 Task: In the  document reminder.odt Download file as 'Rich Text Format' Share this file with 'softage2@softage.net' Insert the command  Editing
Action: Mouse moved to (246, 349)
Screenshot: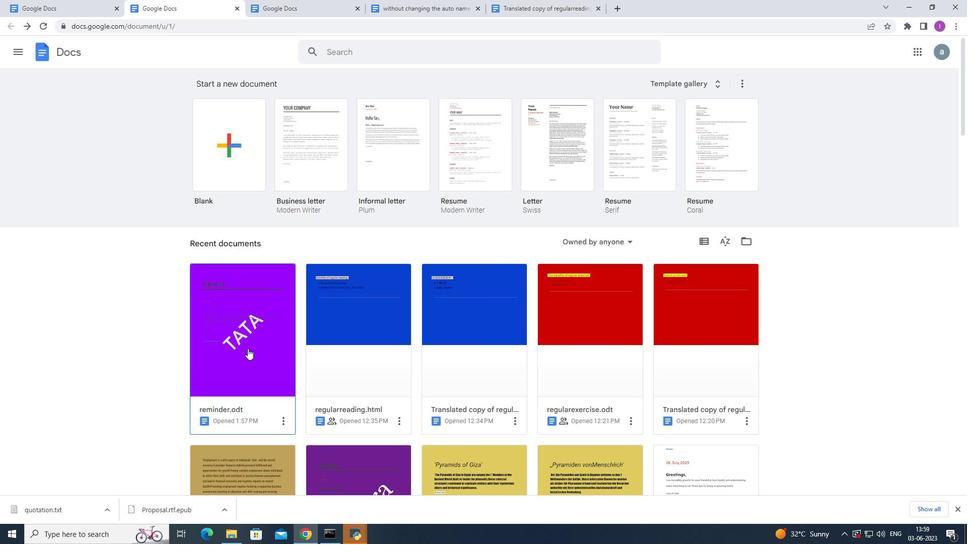 
Action: Mouse pressed left at (246, 349)
Screenshot: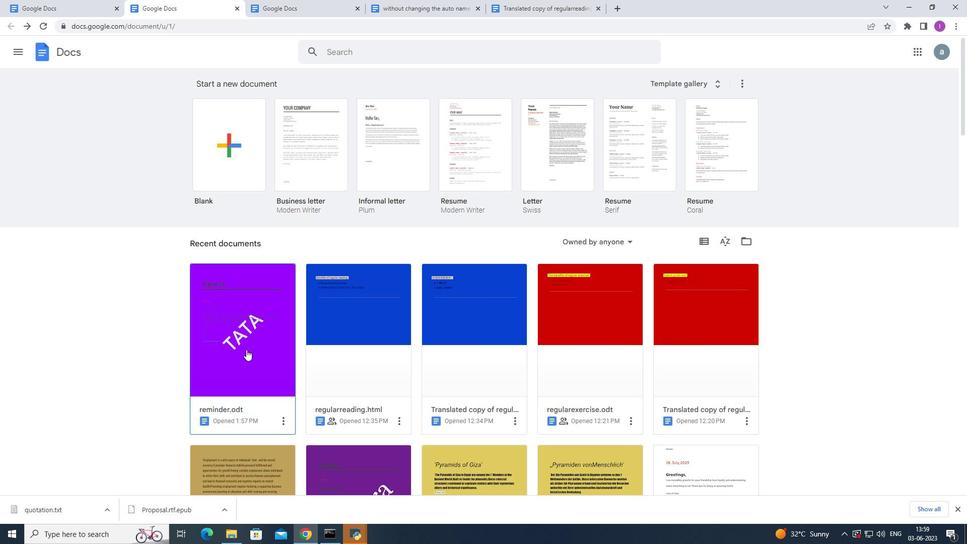
Action: Mouse moved to (36, 59)
Screenshot: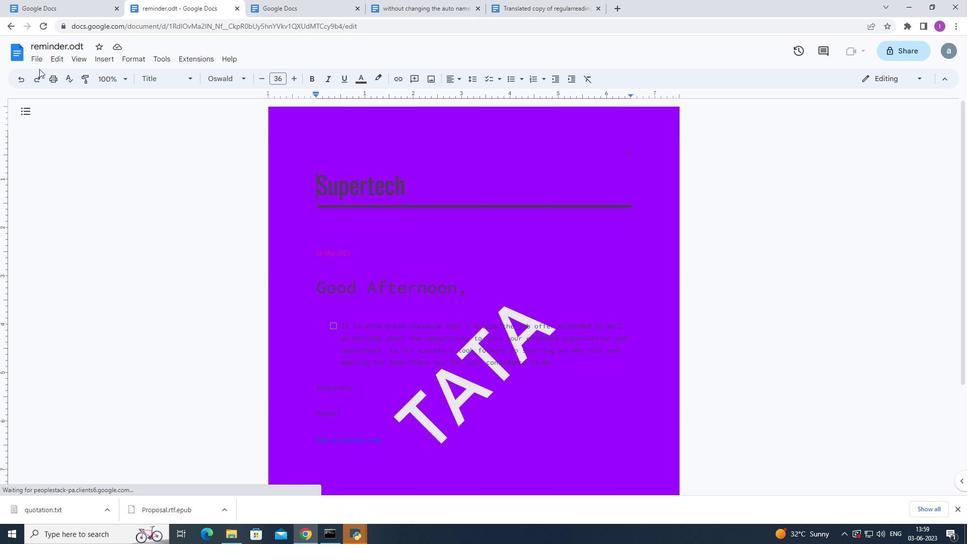 
Action: Mouse pressed left at (36, 59)
Screenshot: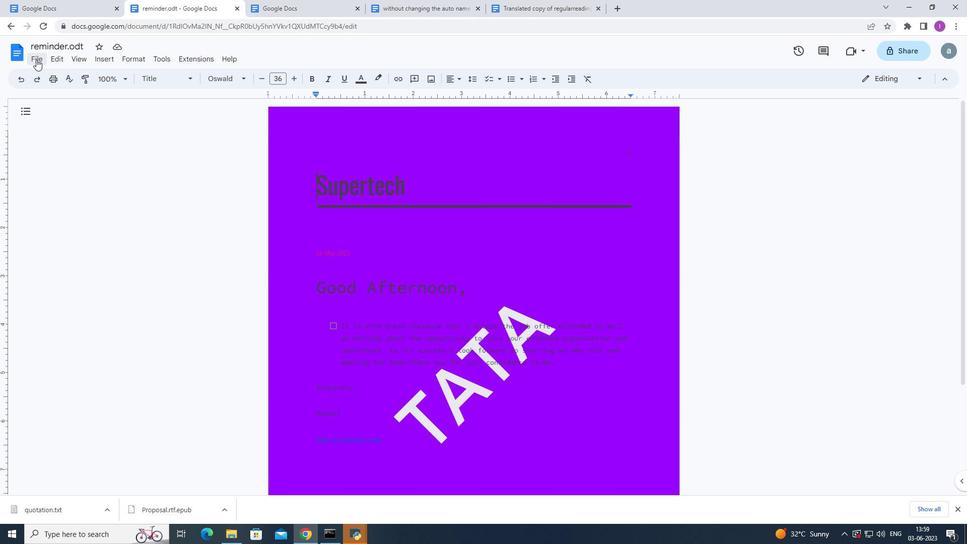
Action: Mouse moved to (220, 198)
Screenshot: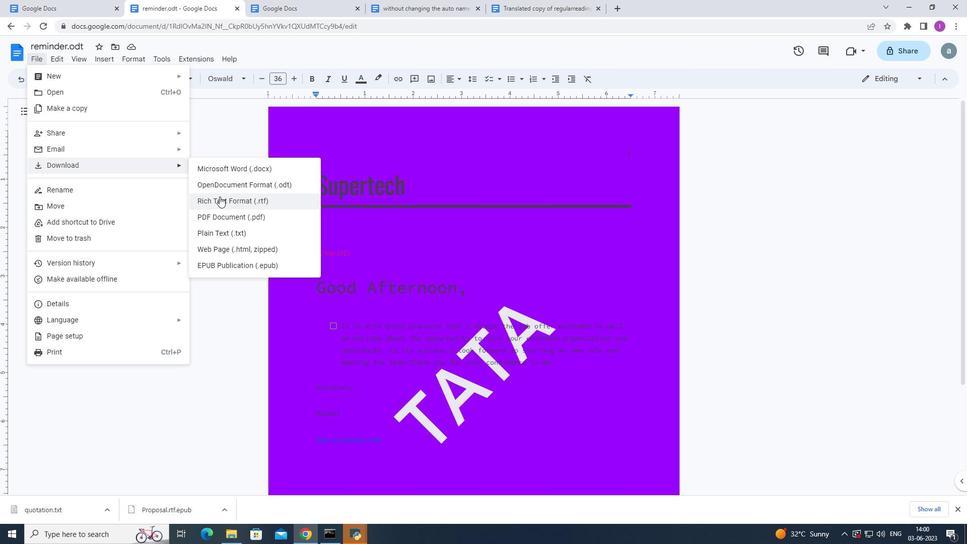 
Action: Mouse pressed left at (220, 198)
Screenshot: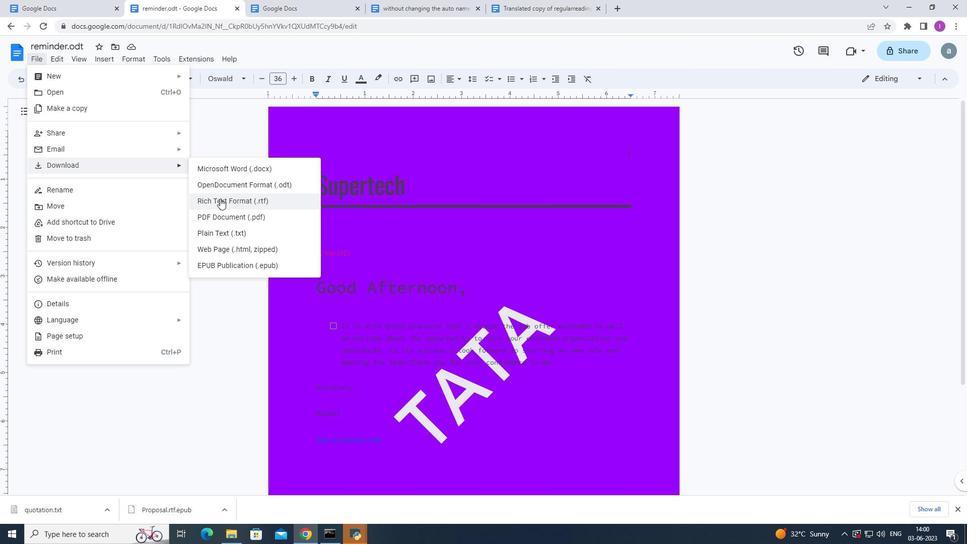 
Action: Mouse moved to (33, 58)
Screenshot: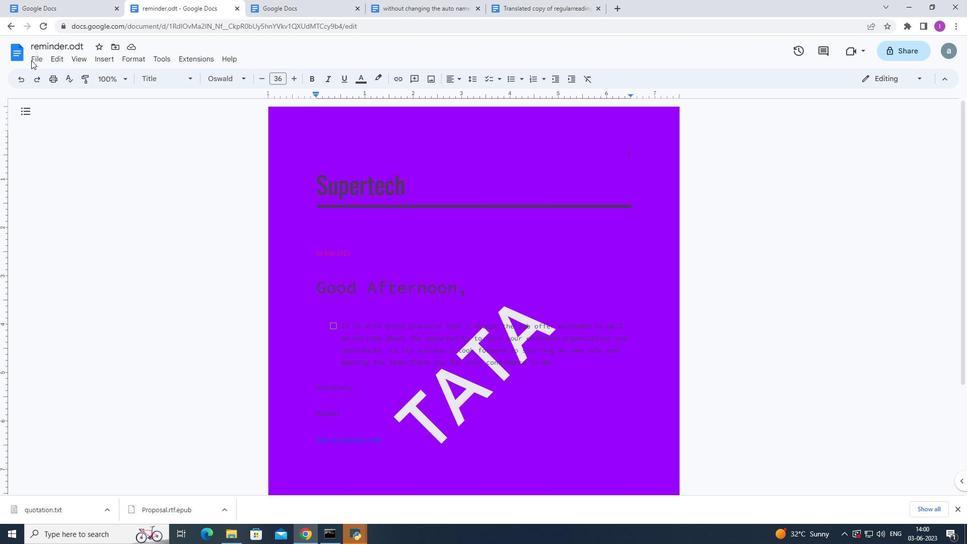 
Action: Mouse pressed left at (33, 58)
Screenshot: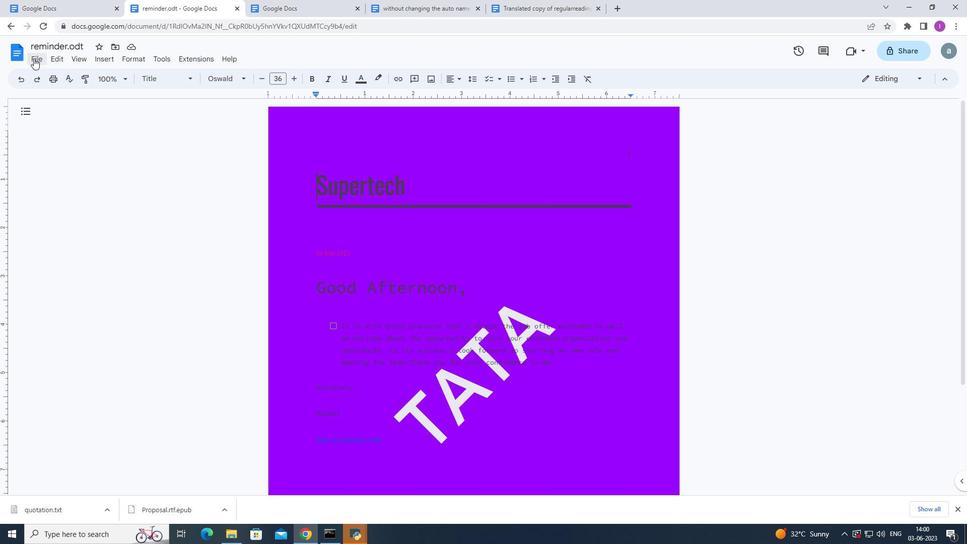 
Action: Mouse moved to (218, 197)
Screenshot: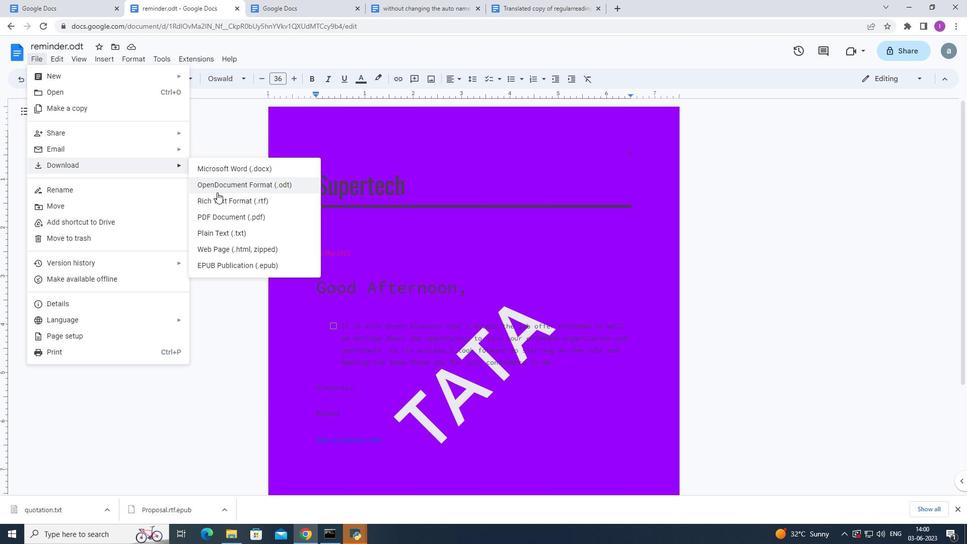 
Action: Mouse pressed left at (218, 197)
Screenshot: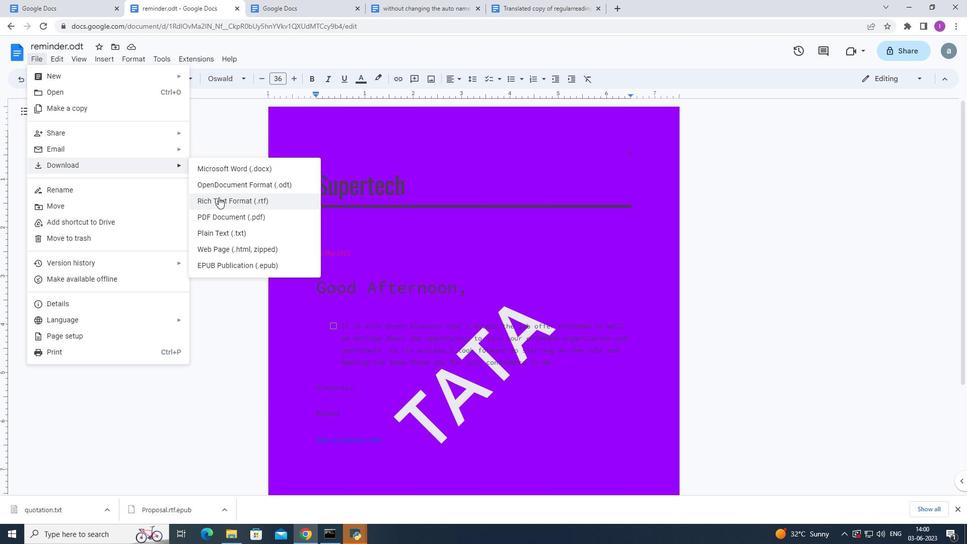 
Action: Mouse moved to (29, 57)
Screenshot: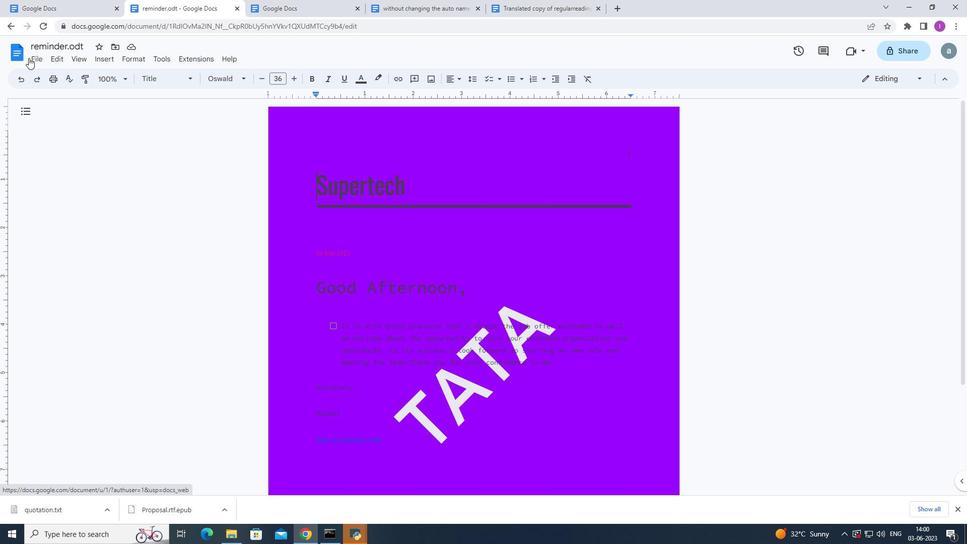 
Action: Mouse pressed left at (29, 57)
Screenshot: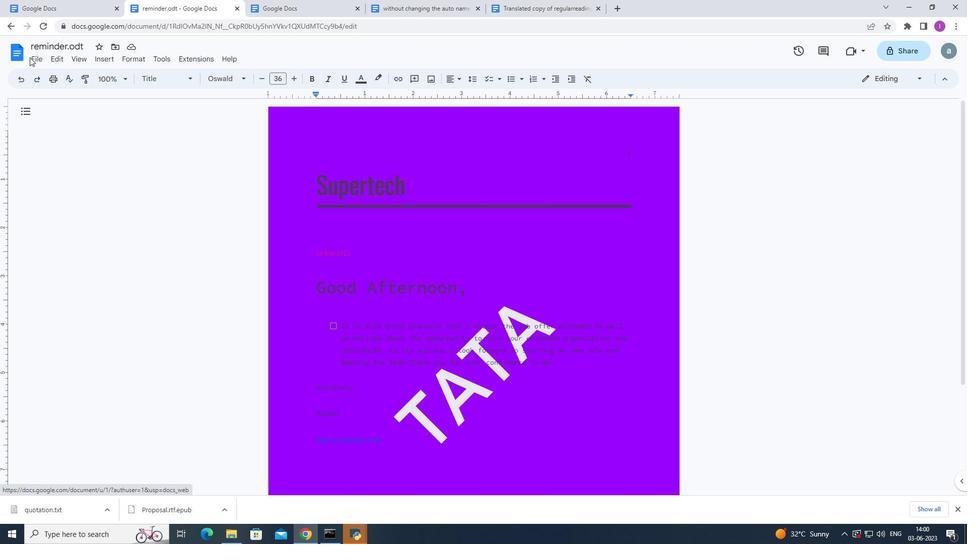 
Action: Mouse moved to (42, 59)
Screenshot: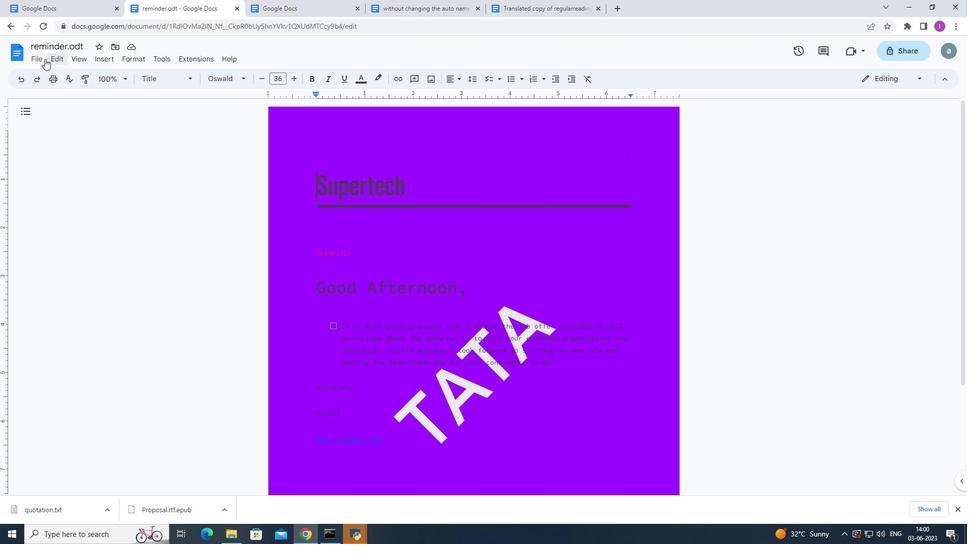 
Action: Mouse pressed left at (42, 59)
Screenshot: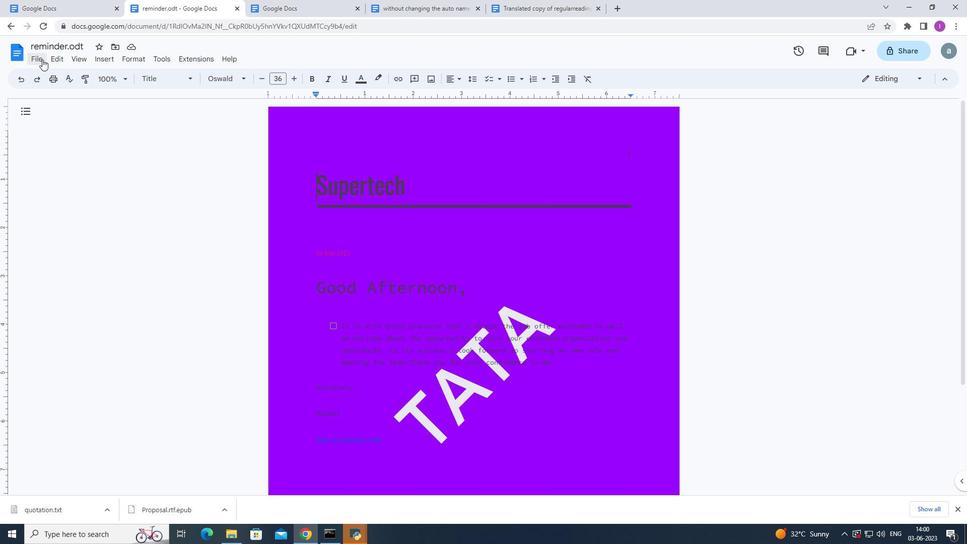
Action: Mouse moved to (224, 135)
Screenshot: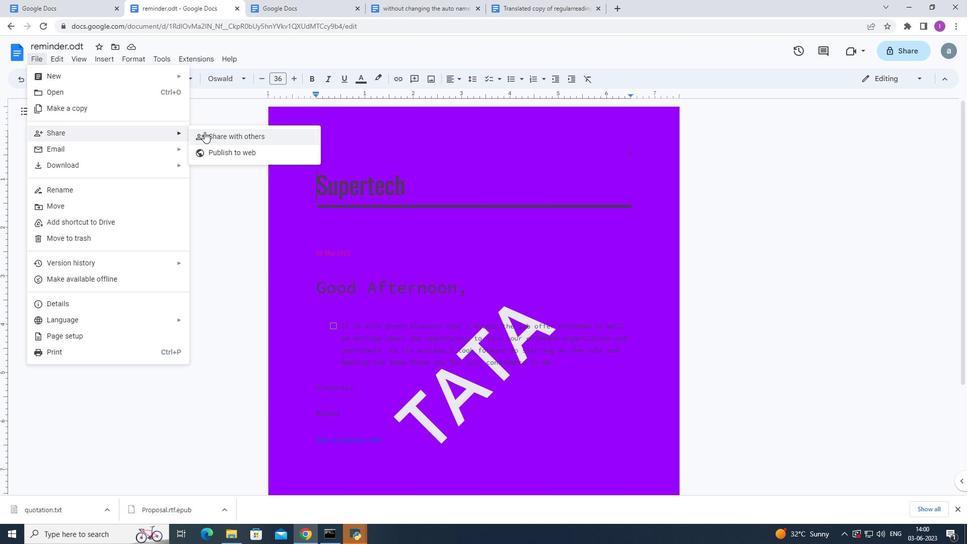 
Action: Mouse pressed left at (224, 135)
Screenshot: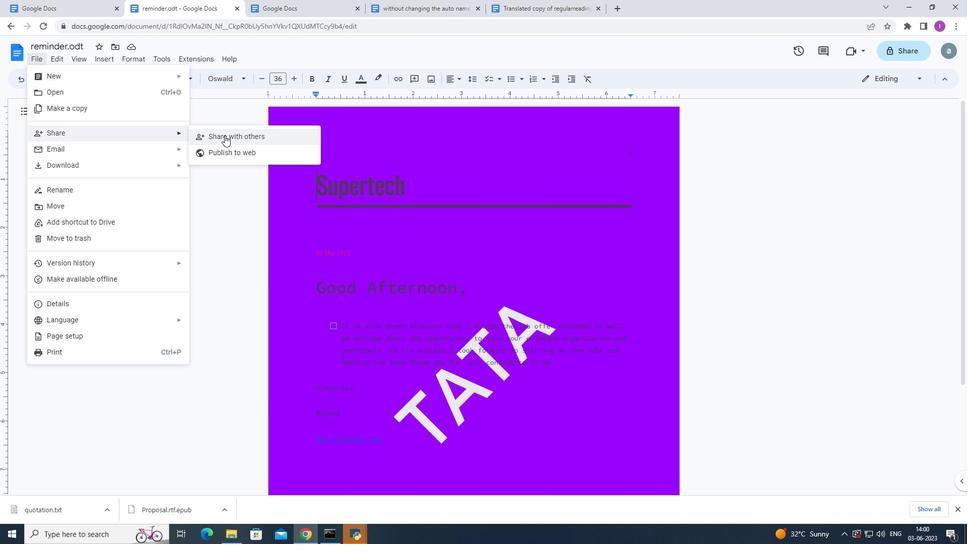 
Action: Mouse moved to (387, 213)
Screenshot: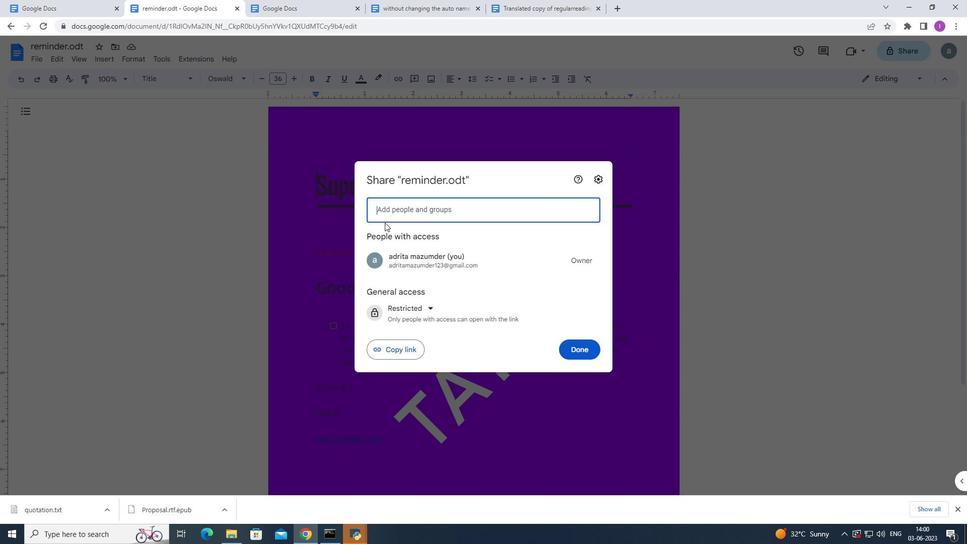 
Action: Key pressed so
Screenshot: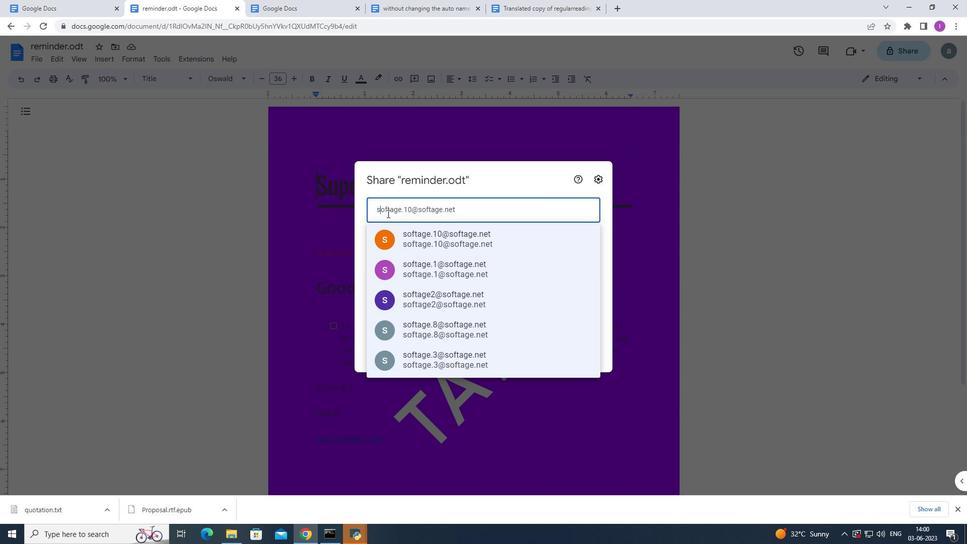 
Action: Mouse moved to (437, 297)
Screenshot: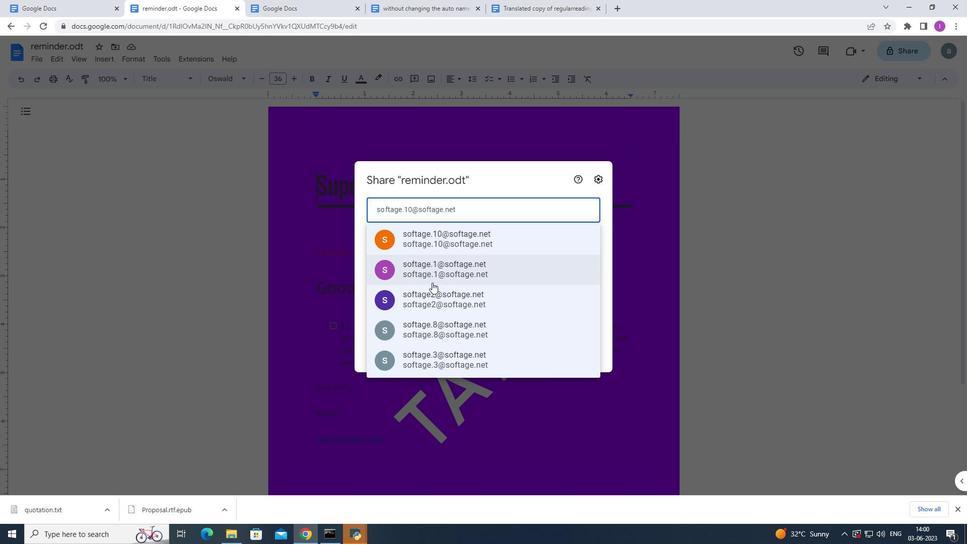 
Action: Mouse pressed left at (437, 297)
Screenshot: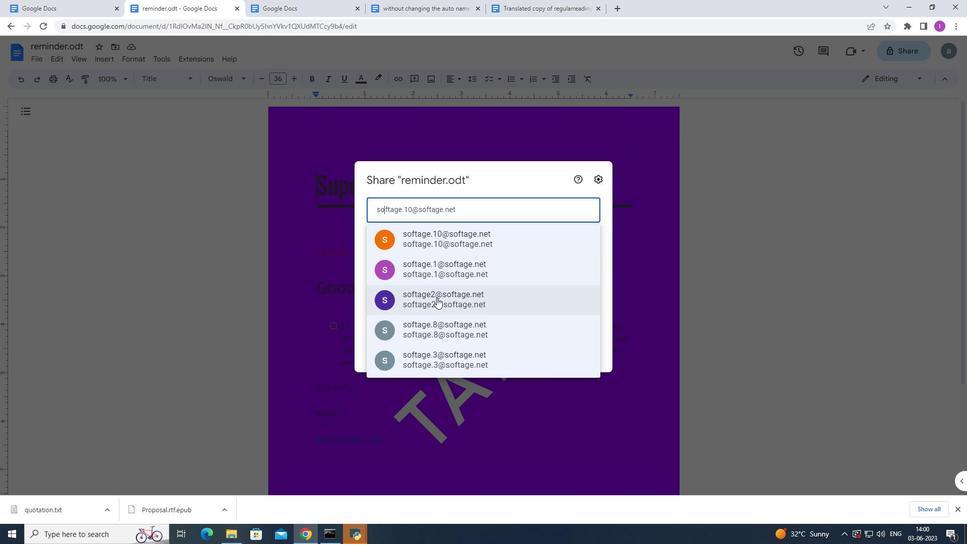 
Action: Mouse moved to (583, 336)
Screenshot: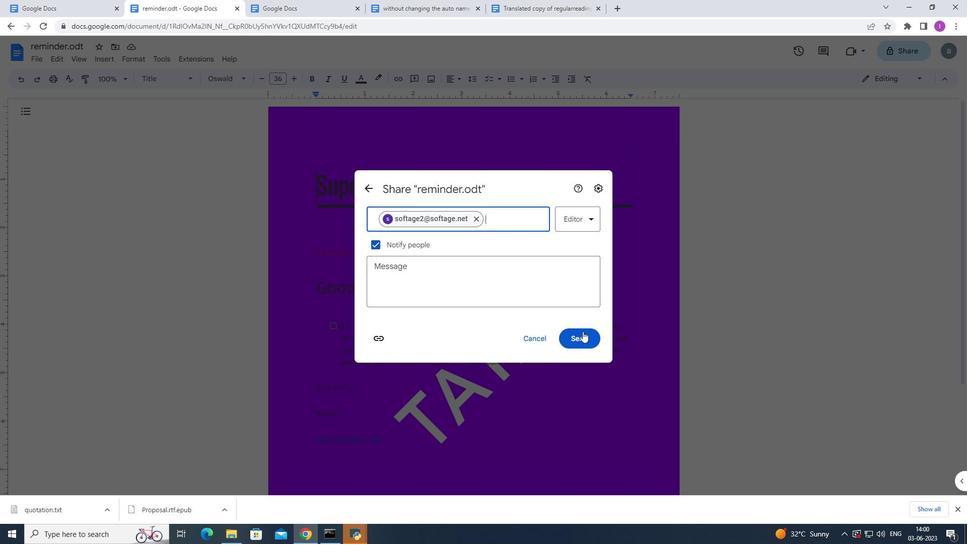 
Action: Mouse pressed left at (583, 336)
Screenshot: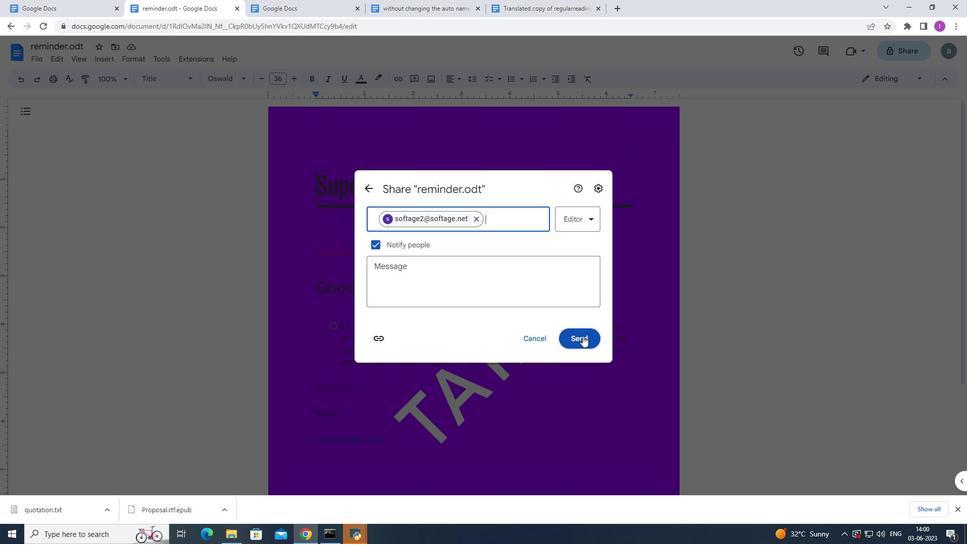 
Action: Mouse moved to (535, 314)
Screenshot: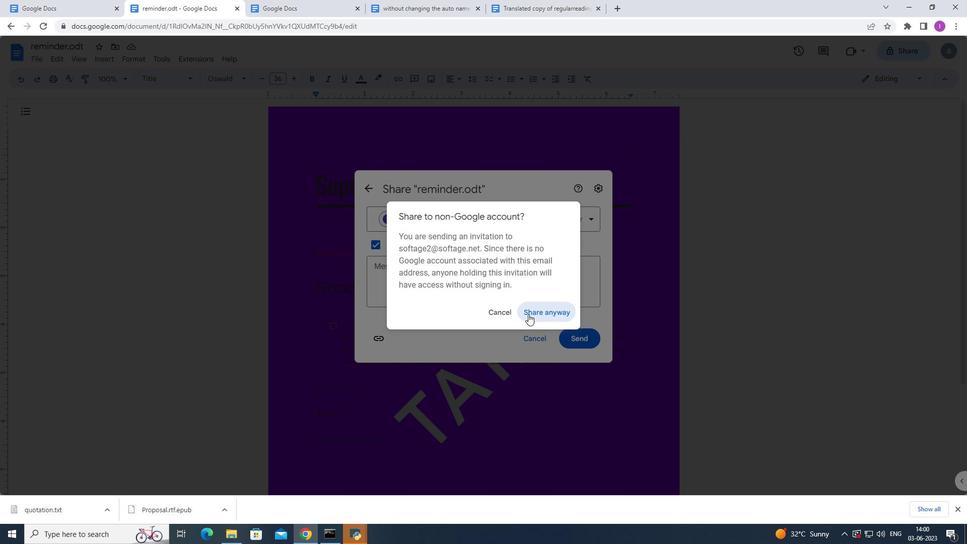 
Action: Mouse pressed left at (535, 314)
Screenshot: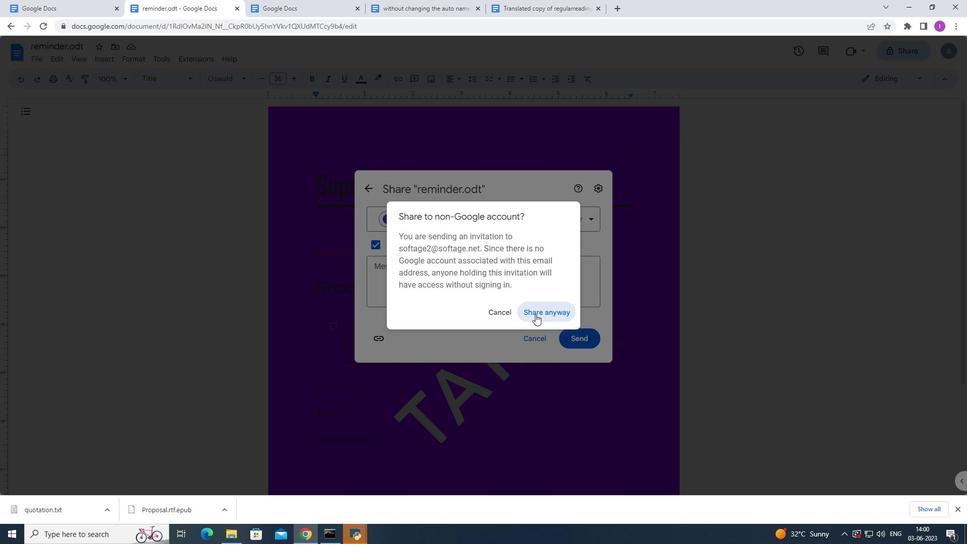 
Action: Mouse moved to (925, 80)
Screenshot: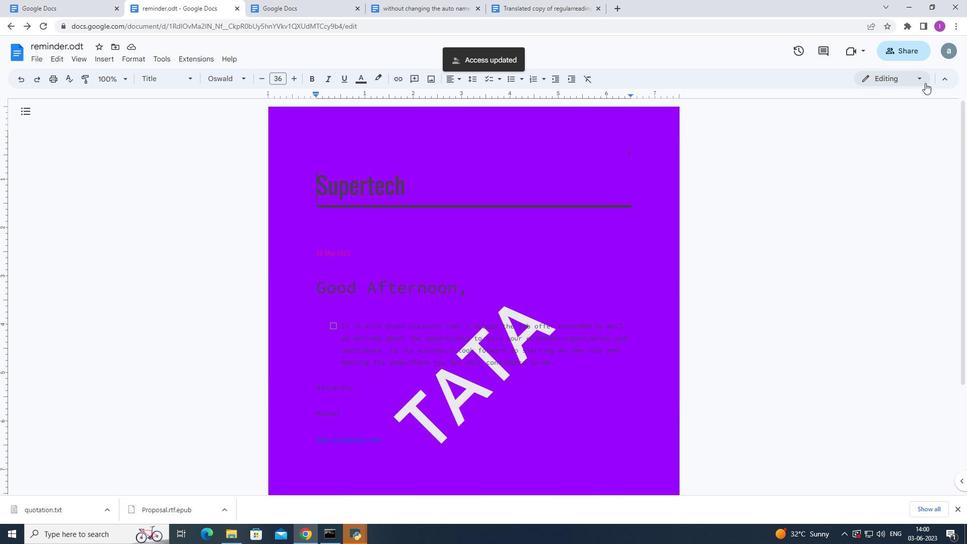 
Action: Mouse pressed left at (925, 80)
Screenshot: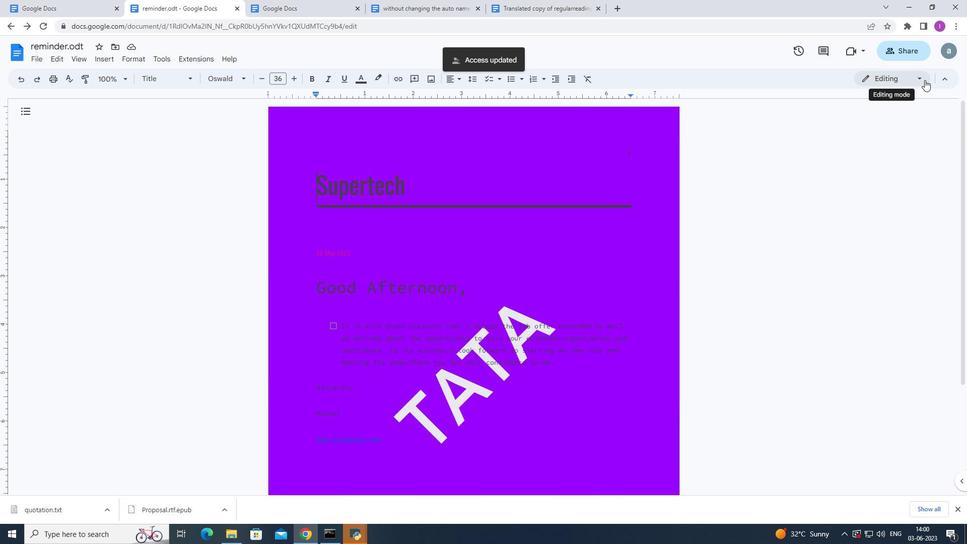 
Action: Mouse moved to (874, 100)
Screenshot: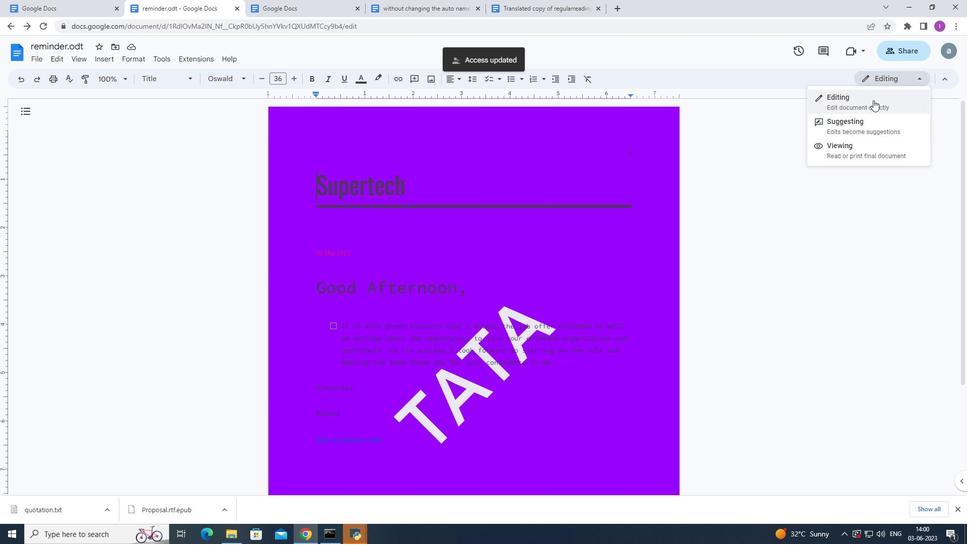 
Action: Mouse pressed left at (874, 100)
Screenshot: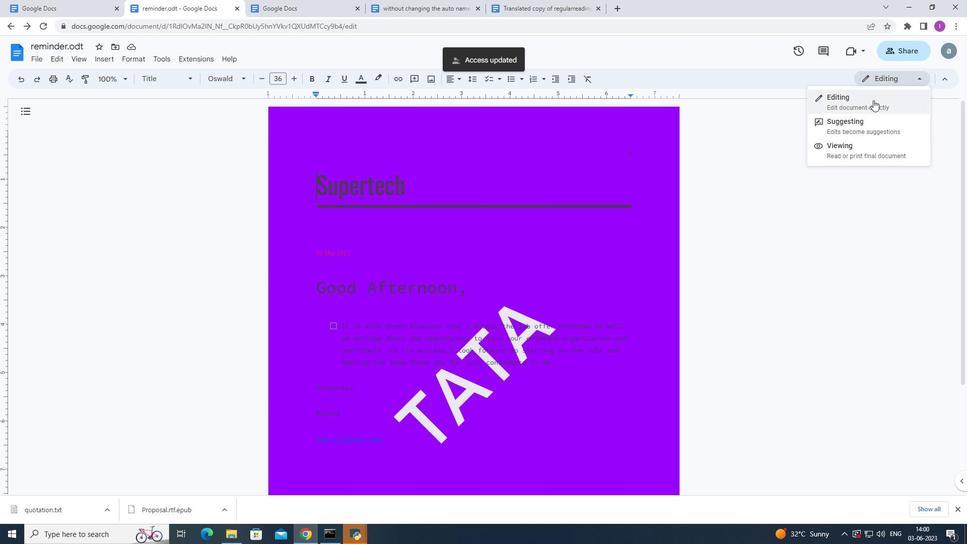 
Action: Mouse moved to (271, 246)
Screenshot: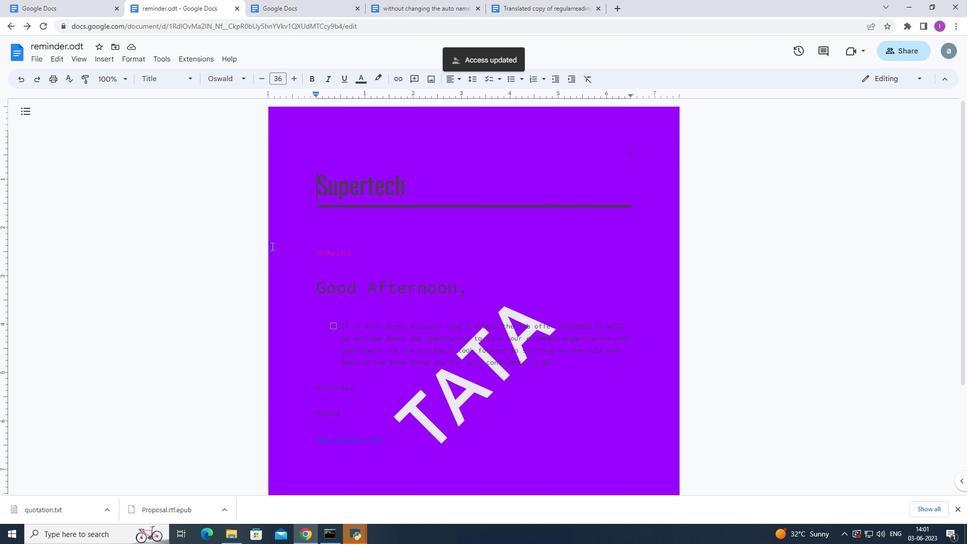 
